 Task: Add Kingston Creamery Organic Heritage Blue Cheese Crumbles to the cart.
Action: Mouse moved to (1043, 353)
Screenshot: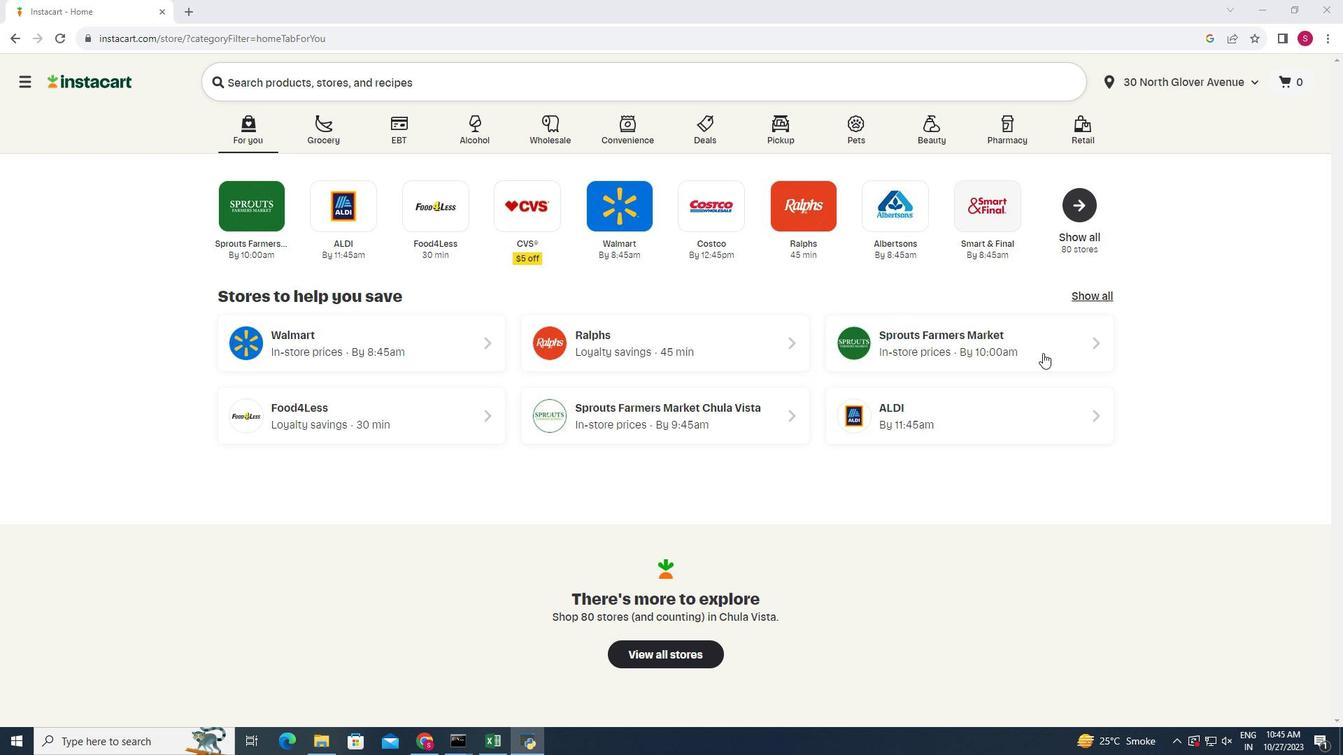 
Action: Mouse pressed left at (1043, 353)
Screenshot: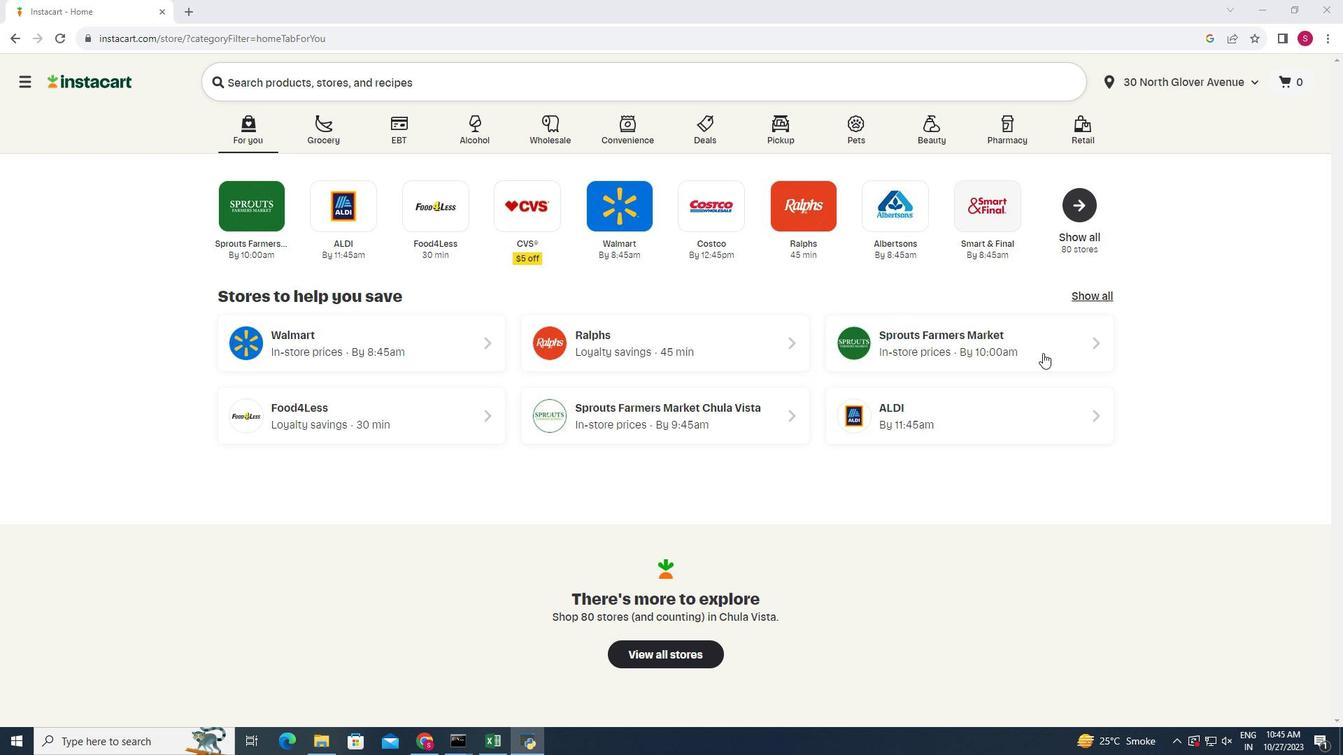 
Action: Mouse moved to (68, 667)
Screenshot: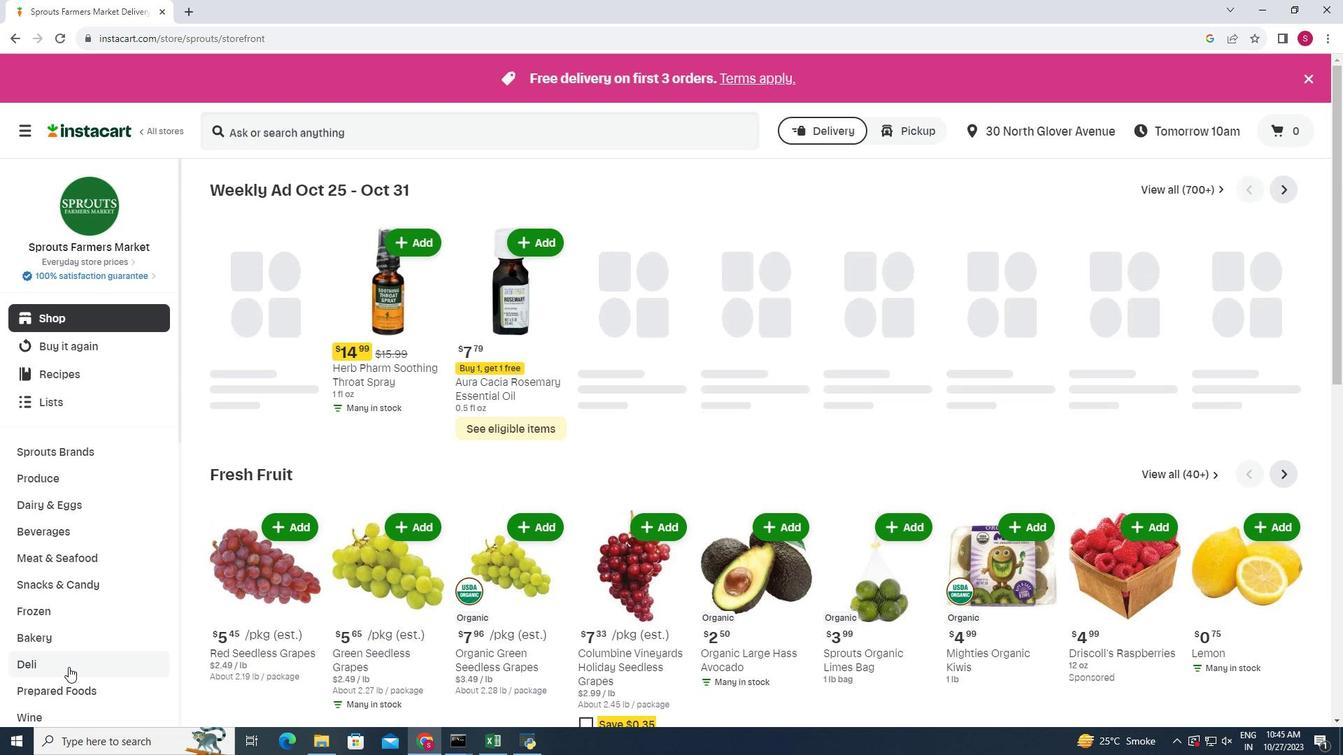
Action: Mouse pressed left at (68, 667)
Screenshot: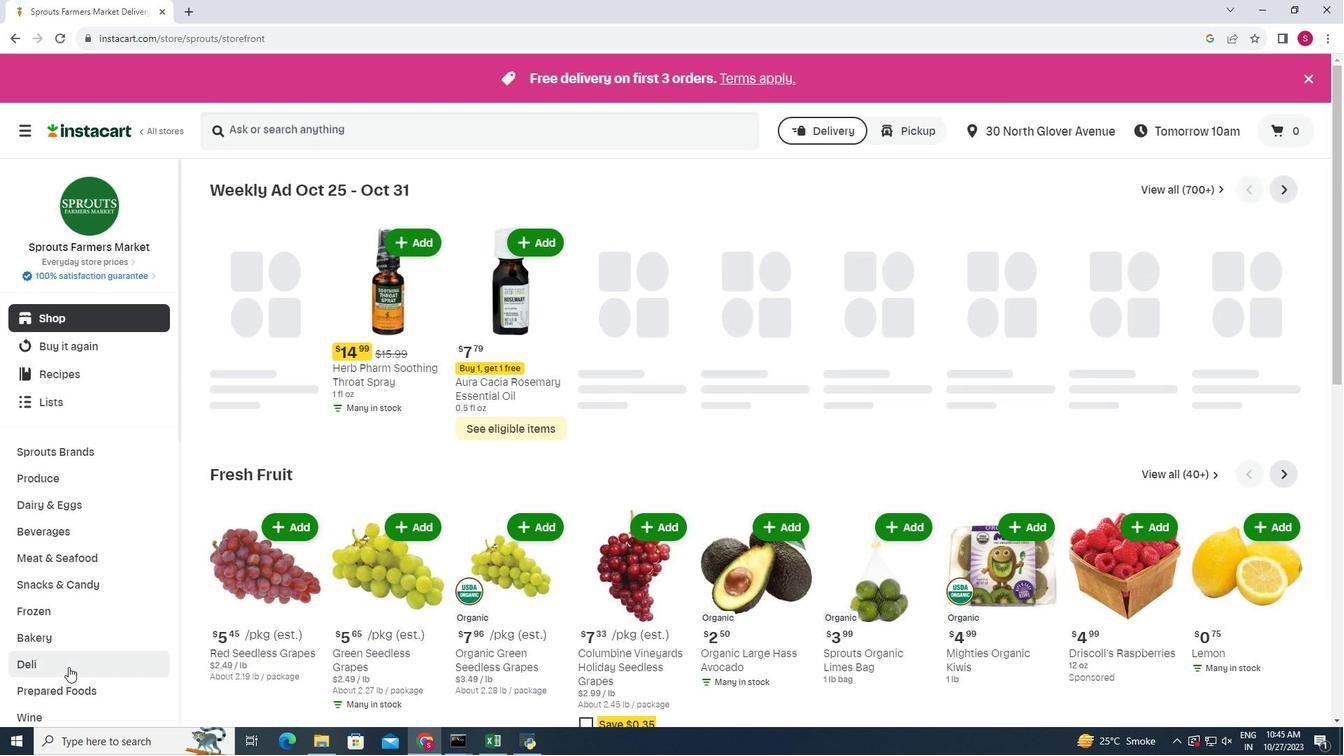 
Action: Mouse moved to (364, 217)
Screenshot: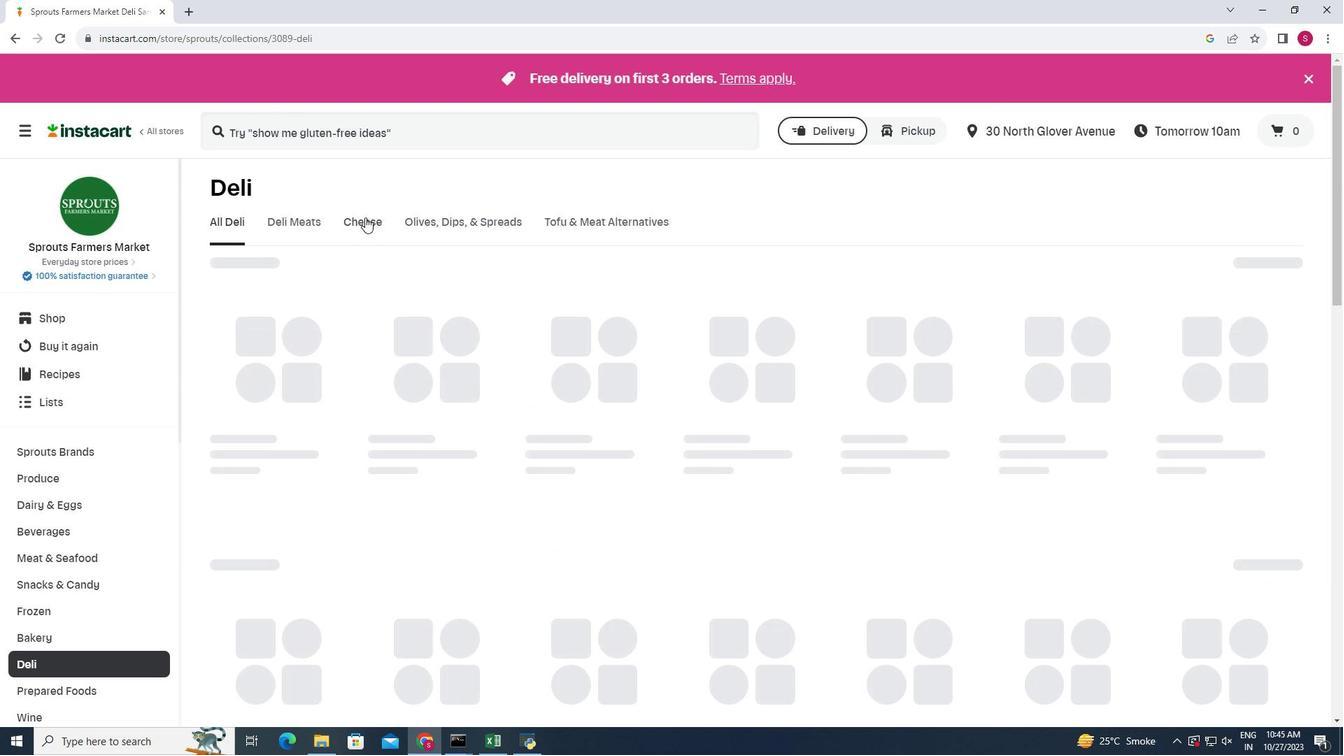 
Action: Mouse pressed left at (364, 217)
Screenshot: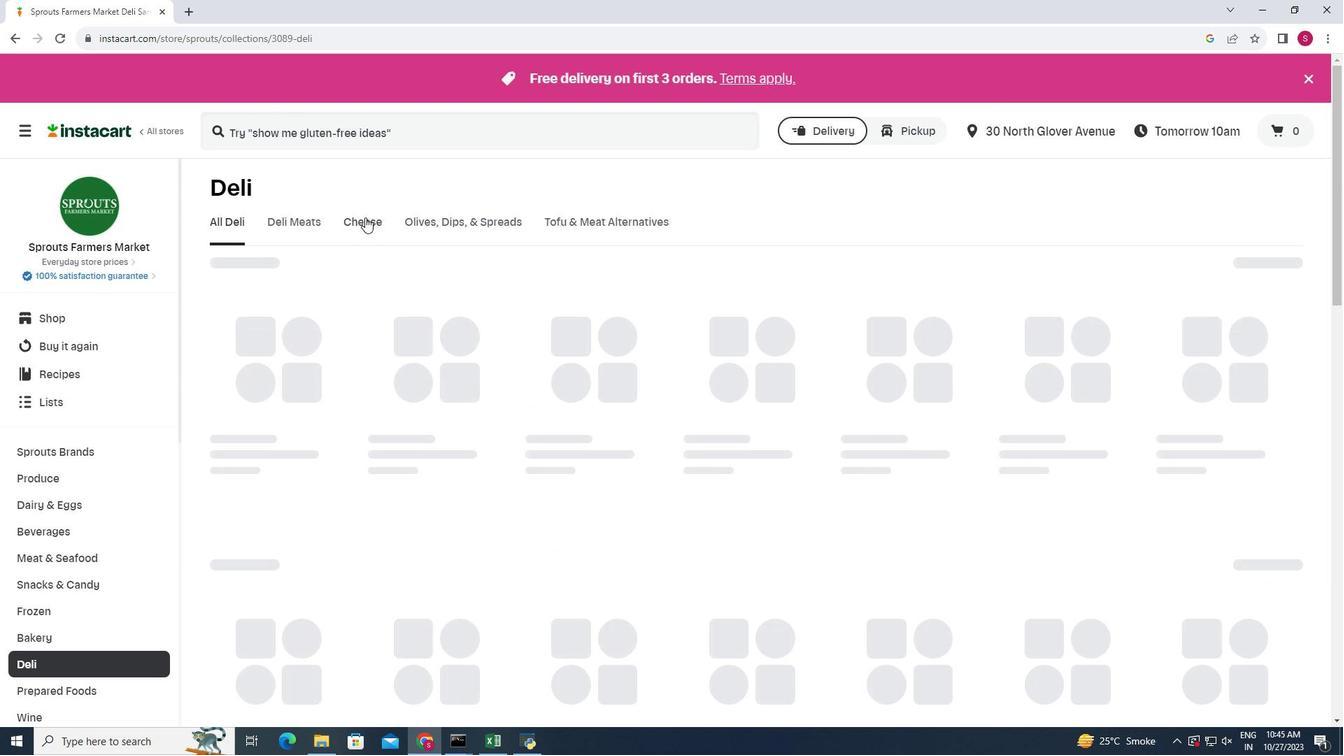 
Action: Mouse moved to (1182, 271)
Screenshot: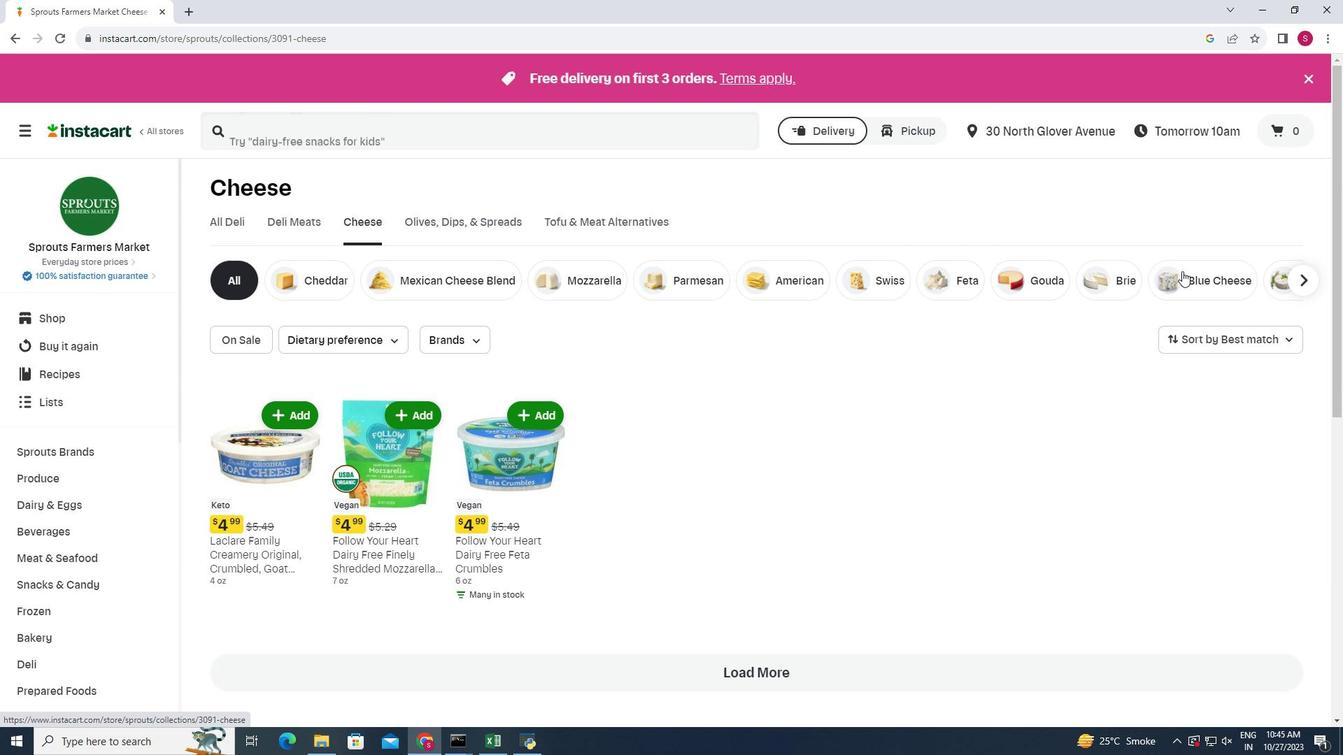 
Action: Mouse pressed left at (1182, 271)
Screenshot: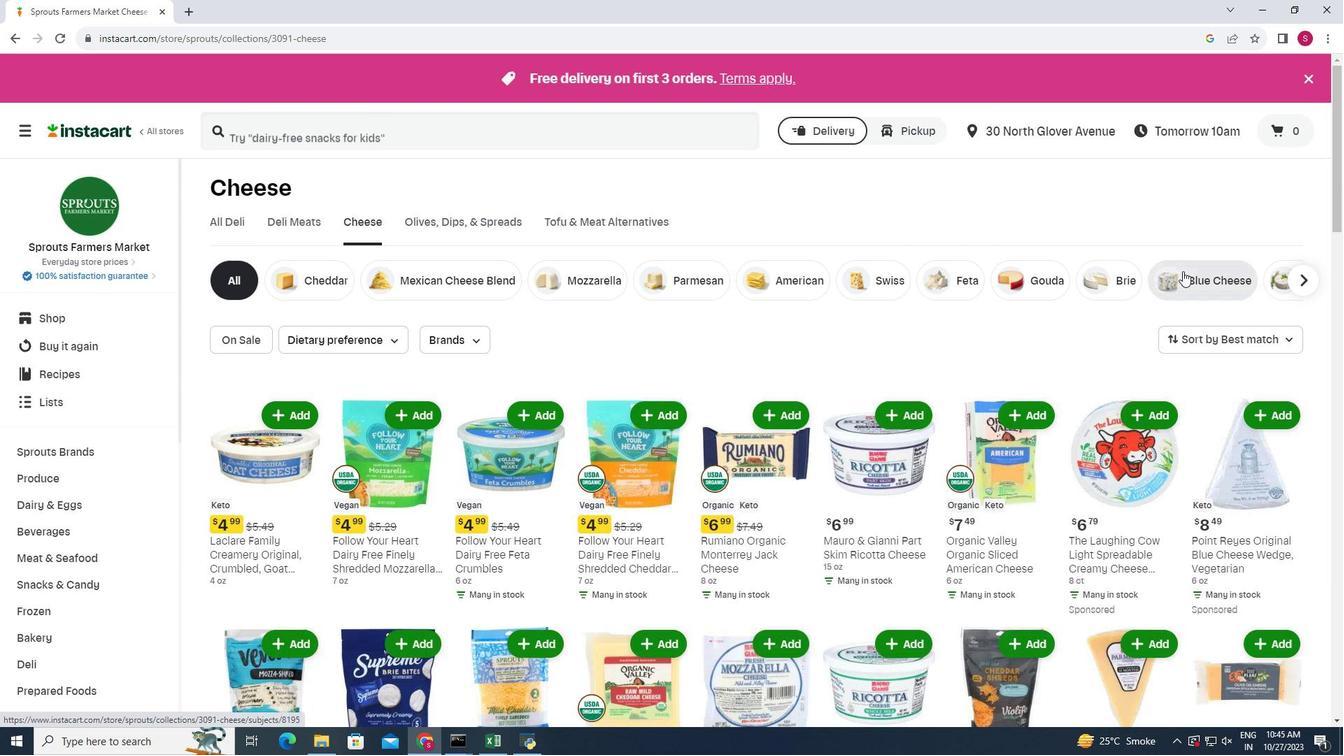 
Action: Mouse moved to (1278, 414)
Screenshot: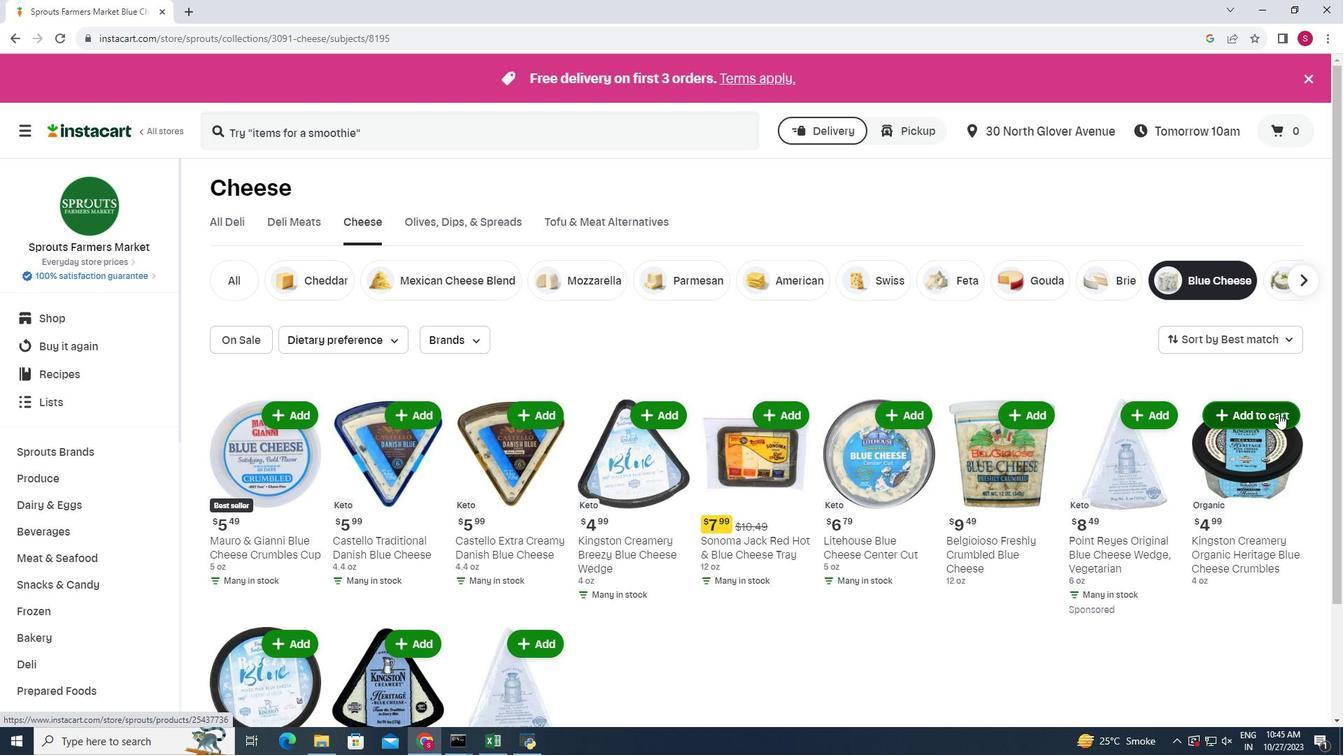 
Action: Mouse pressed left at (1278, 414)
Screenshot: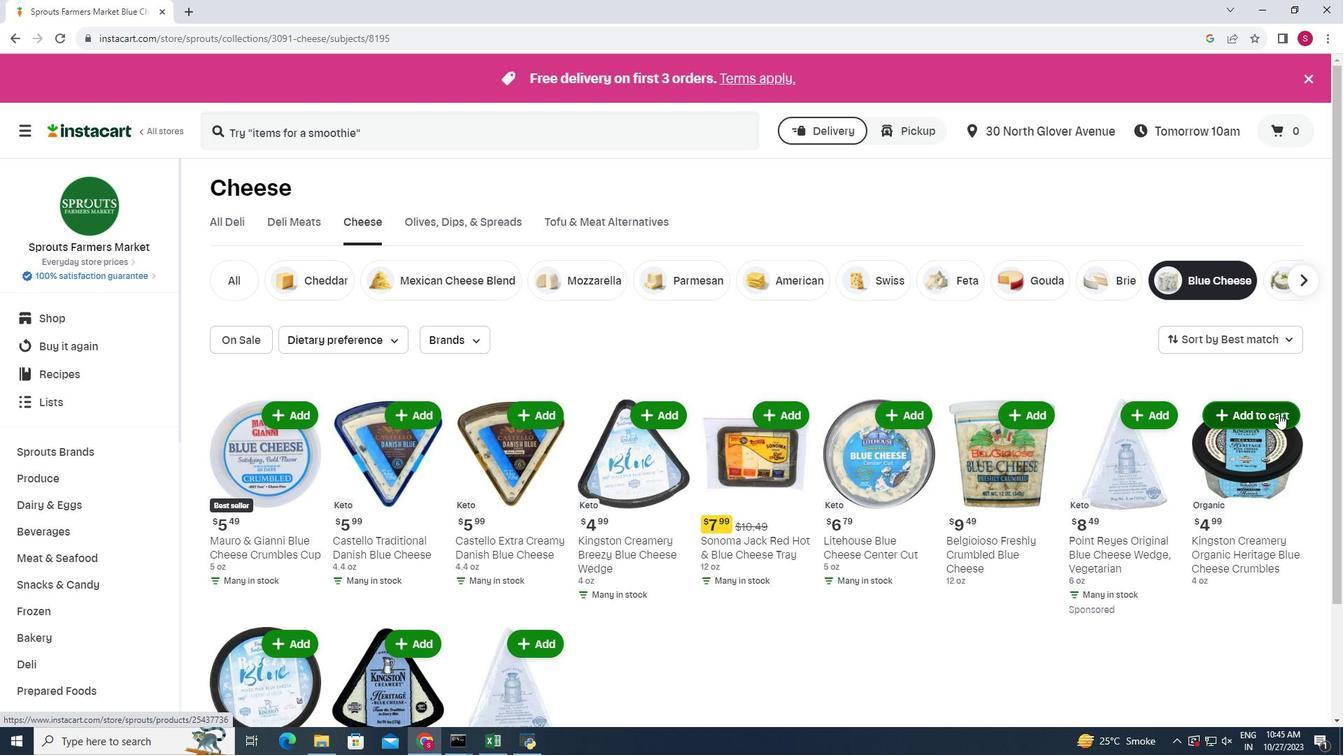 
Action: Mouse moved to (1281, 385)
Screenshot: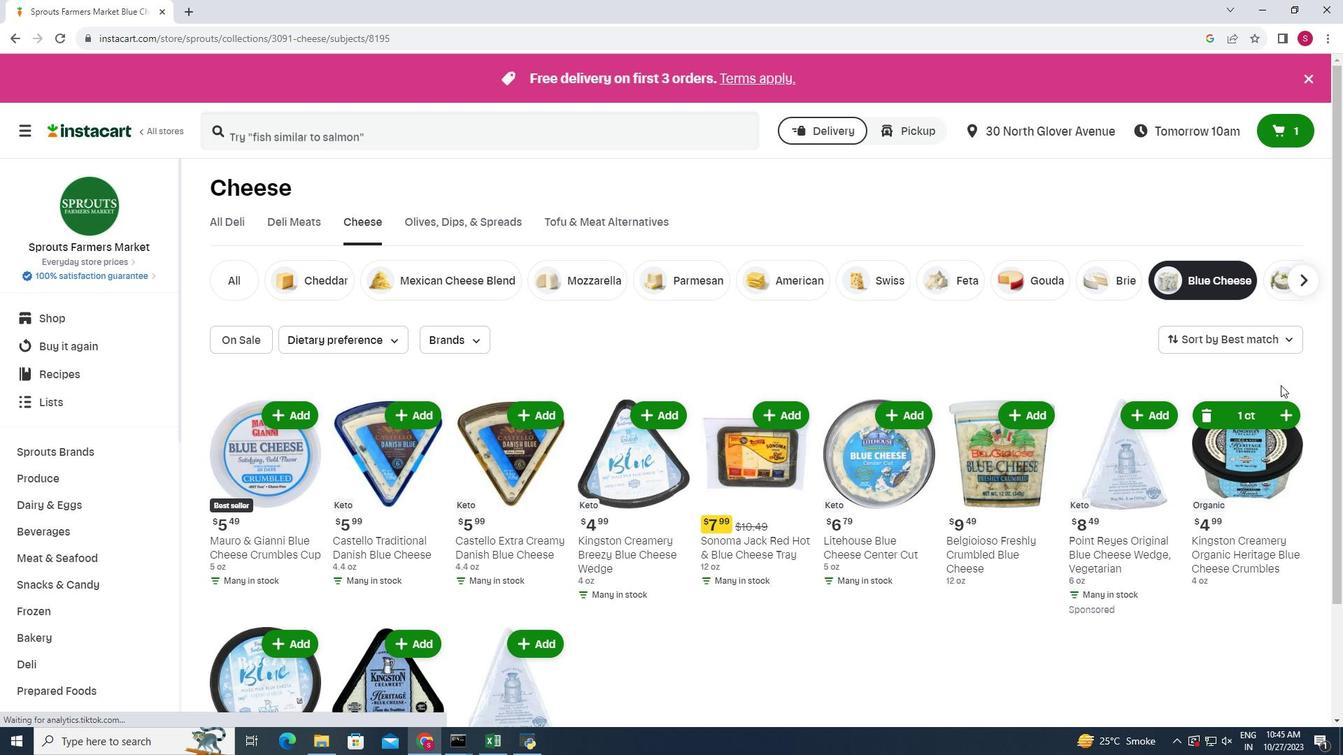 
Action: Mouse scrolled (1281, 384) with delta (0, 0)
Screenshot: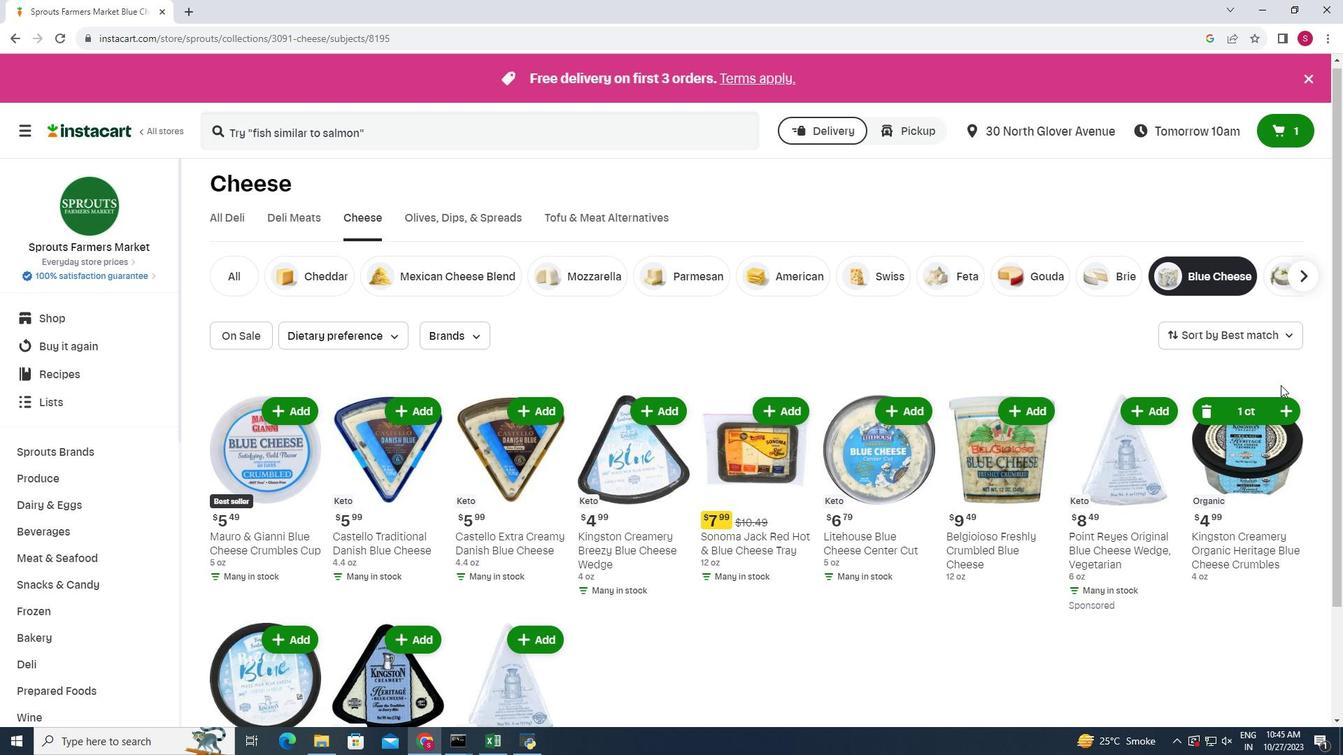 
